 Task: Change the paper size to letter (8.5" x 11") in print settings.
Action: Mouse moved to (52, 135)
Screenshot: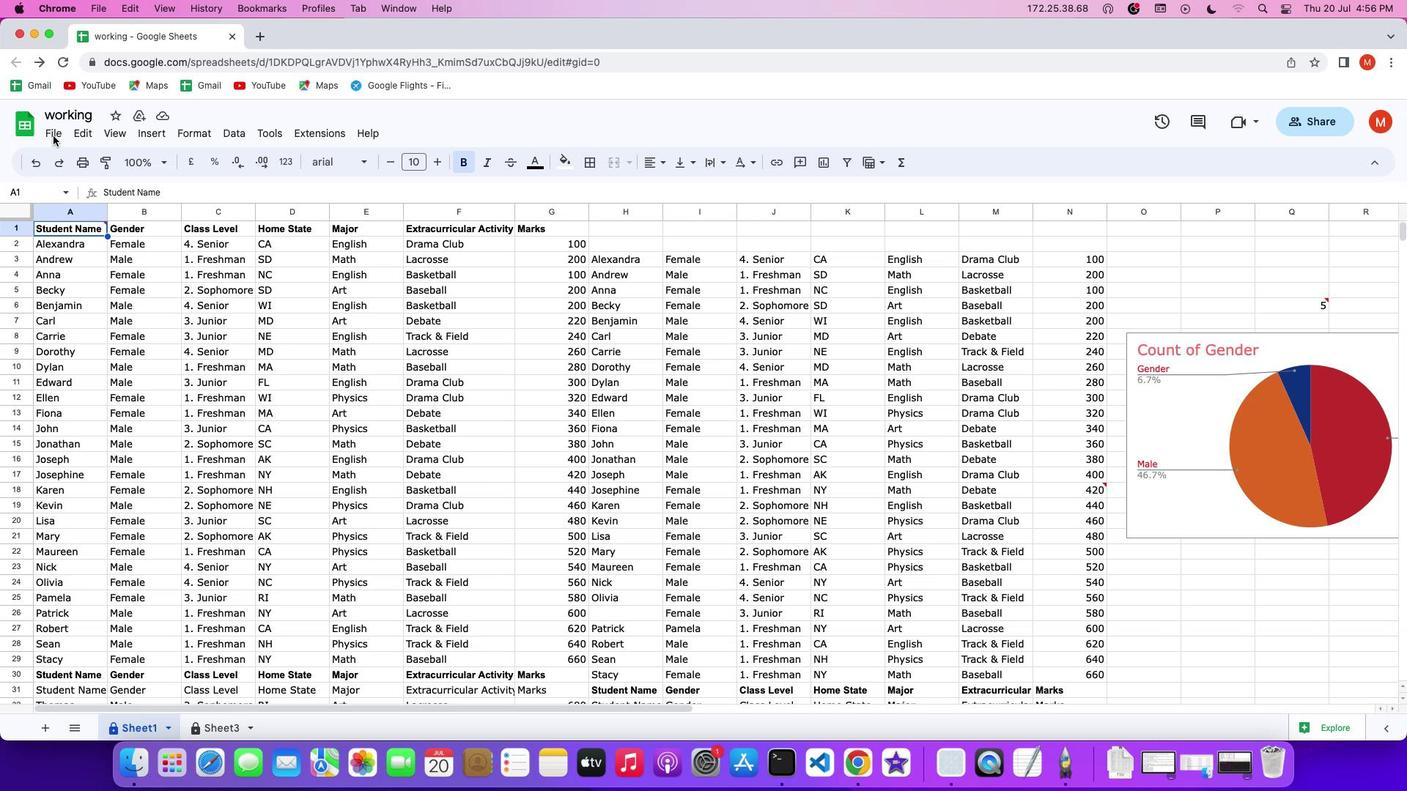 
Action: Mouse pressed left at (52, 135)
Screenshot: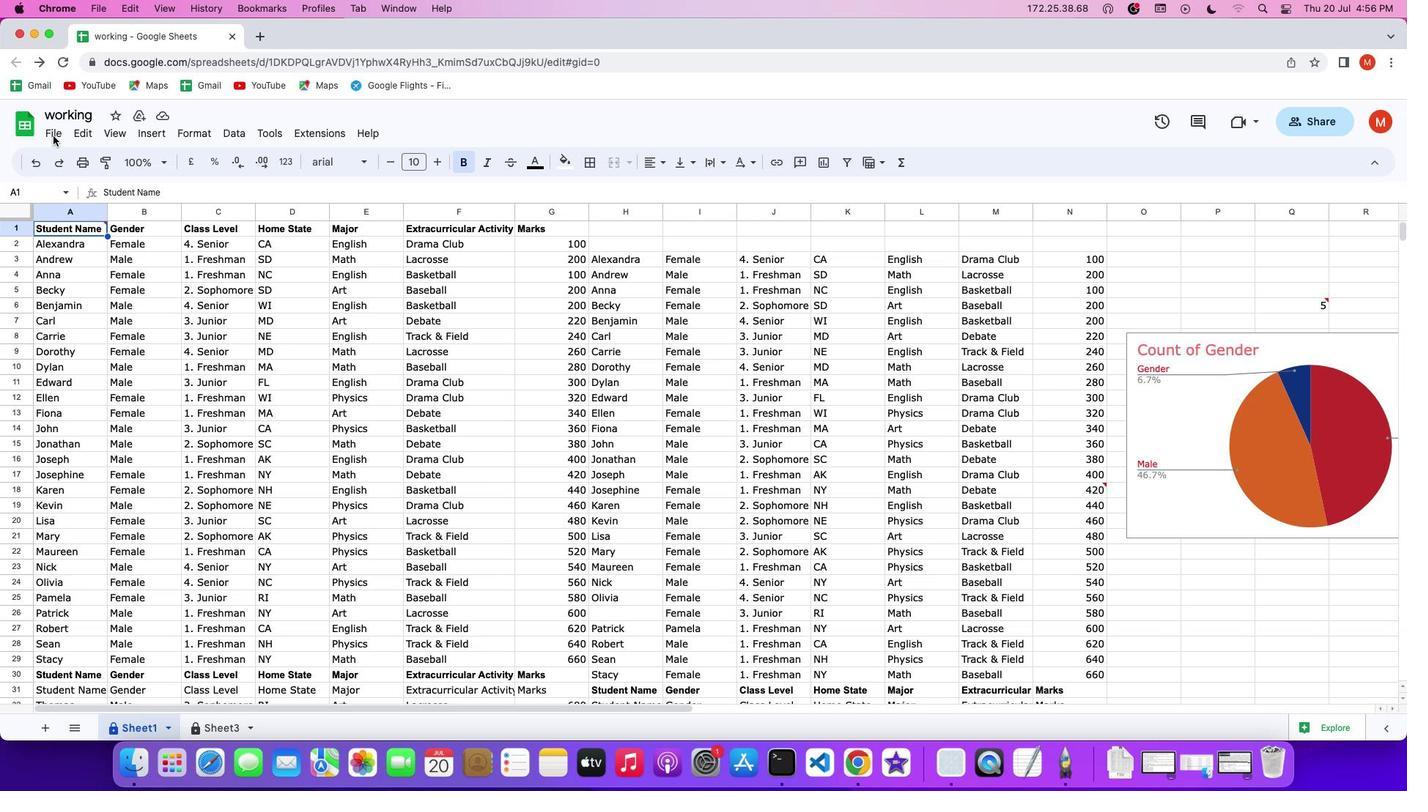 
Action: Mouse pressed left at (52, 135)
Screenshot: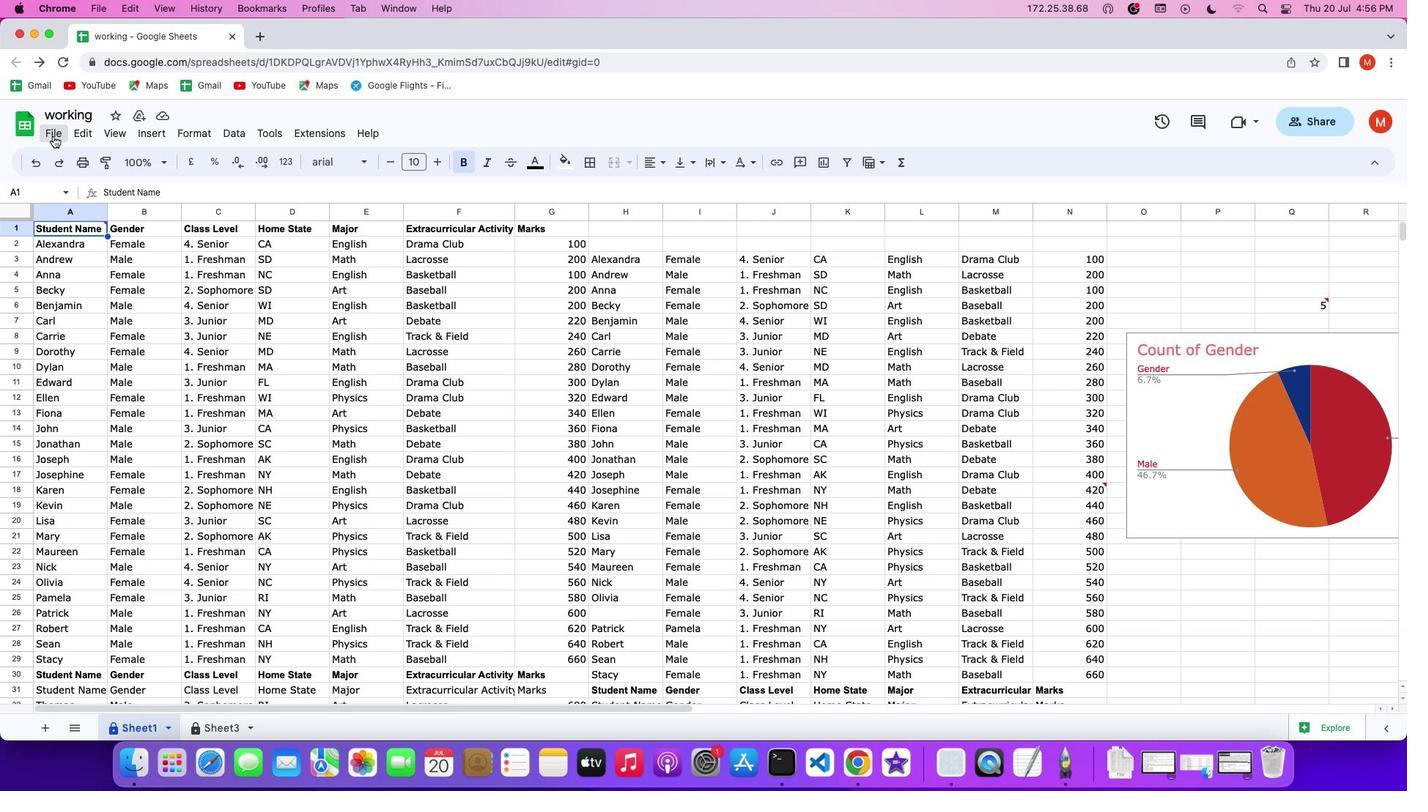 
Action: Mouse moved to (53, 131)
Screenshot: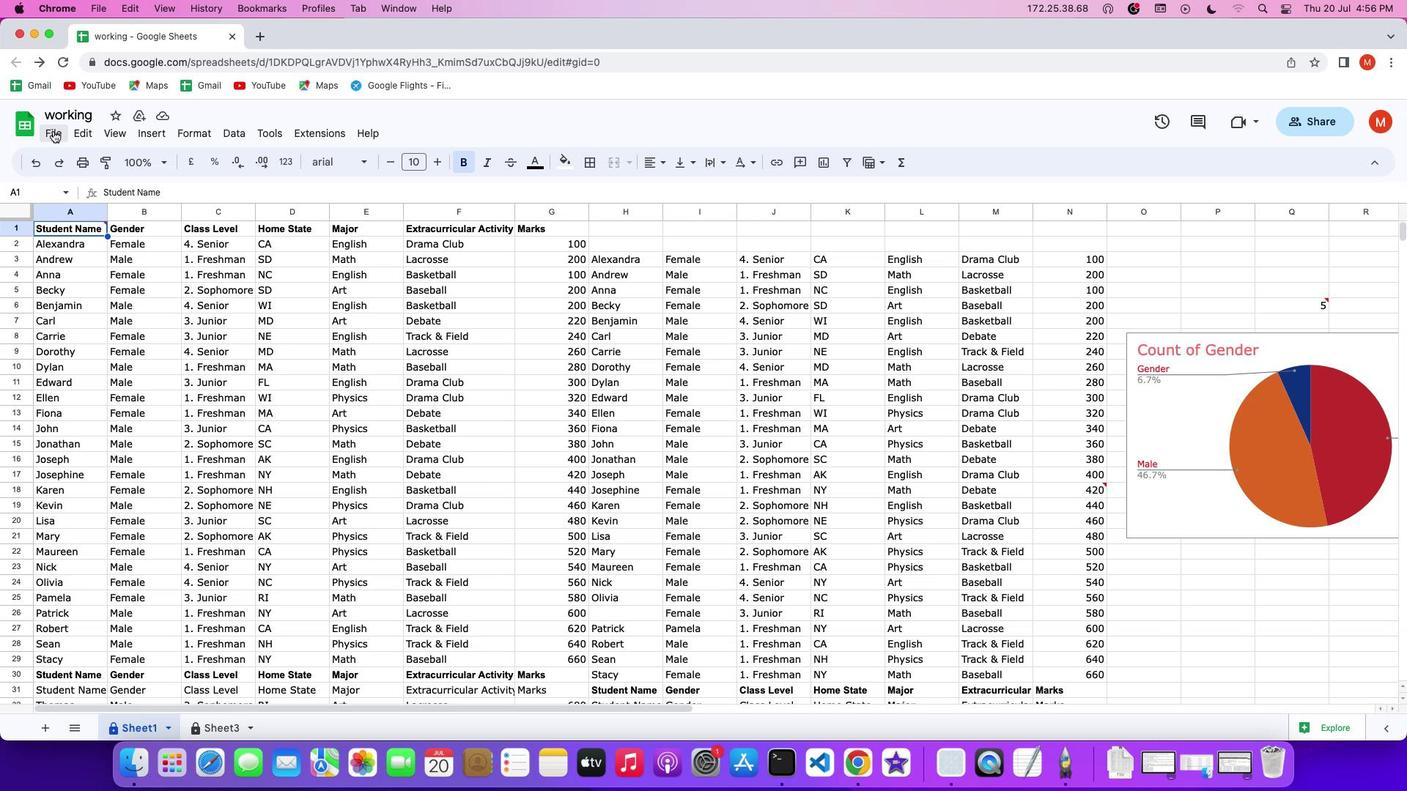 
Action: Mouse pressed left at (53, 131)
Screenshot: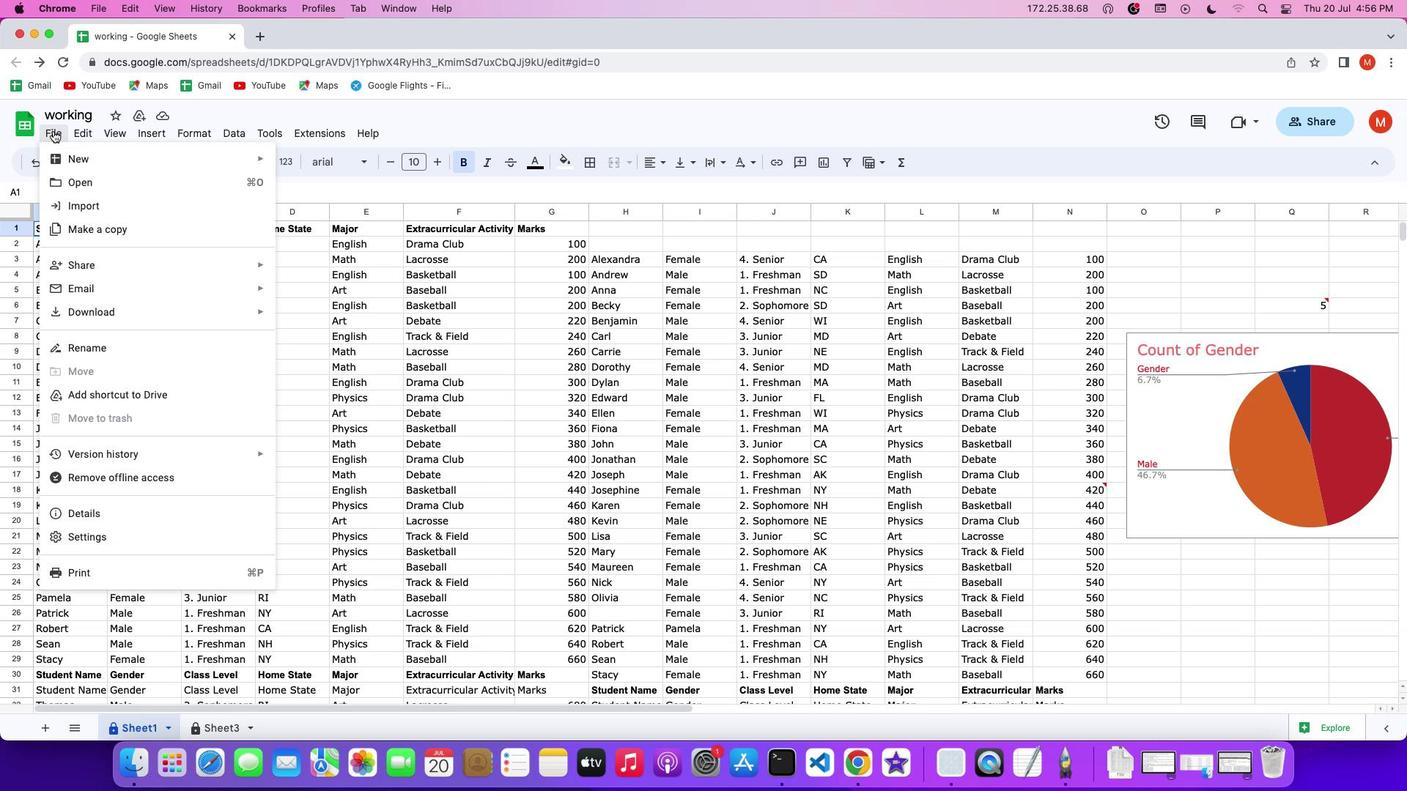 
Action: Mouse moved to (90, 574)
Screenshot: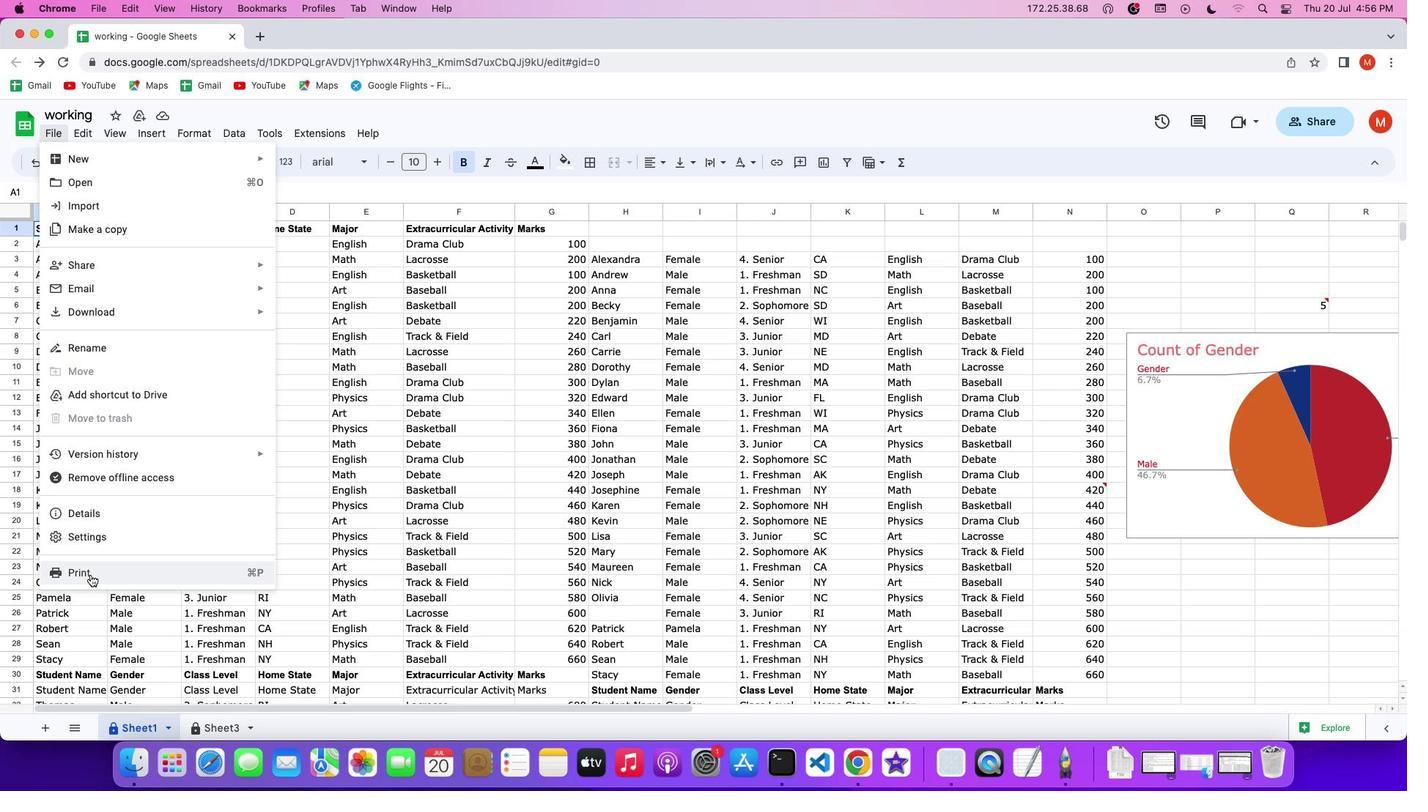 
Action: Mouse pressed left at (90, 574)
Screenshot: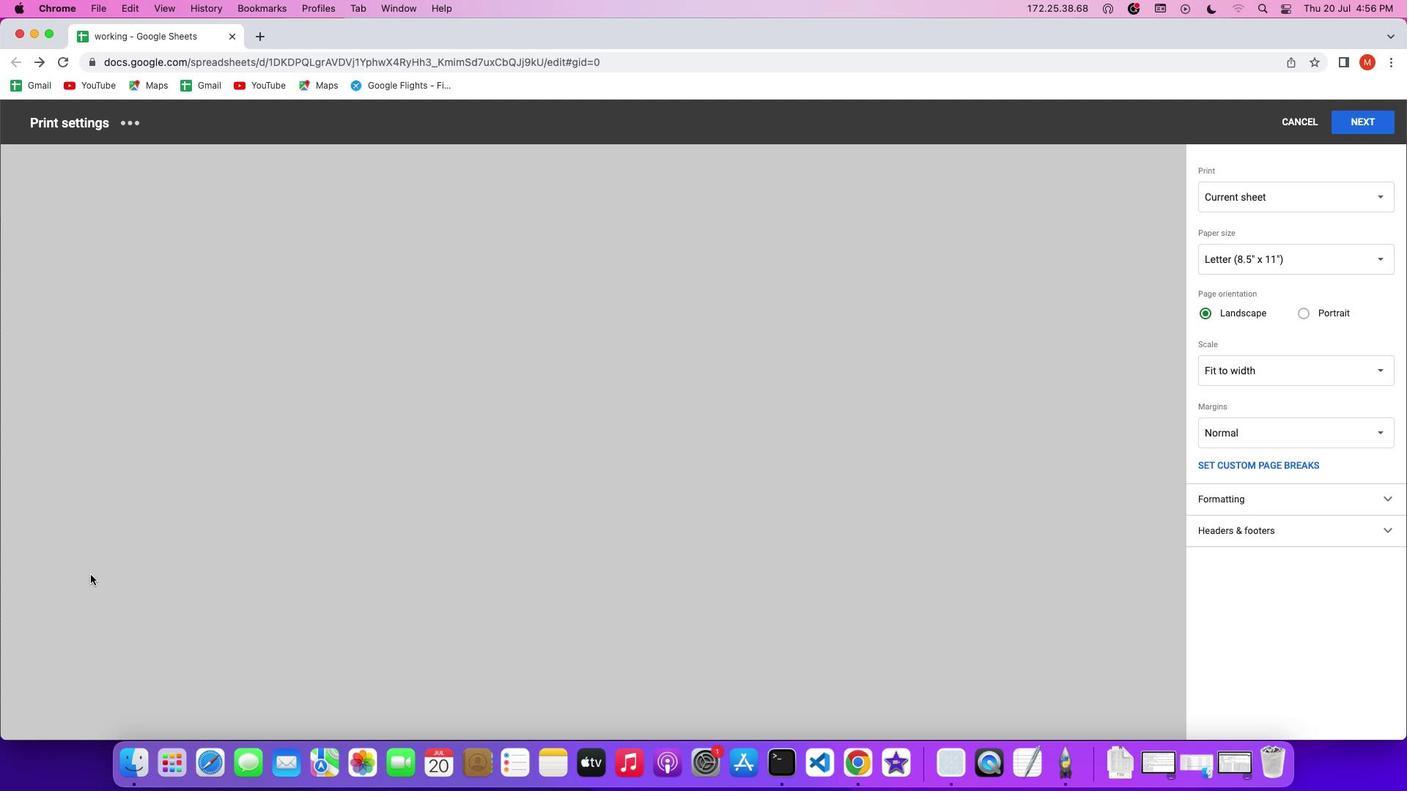 
Action: Mouse moved to (1377, 257)
Screenshot: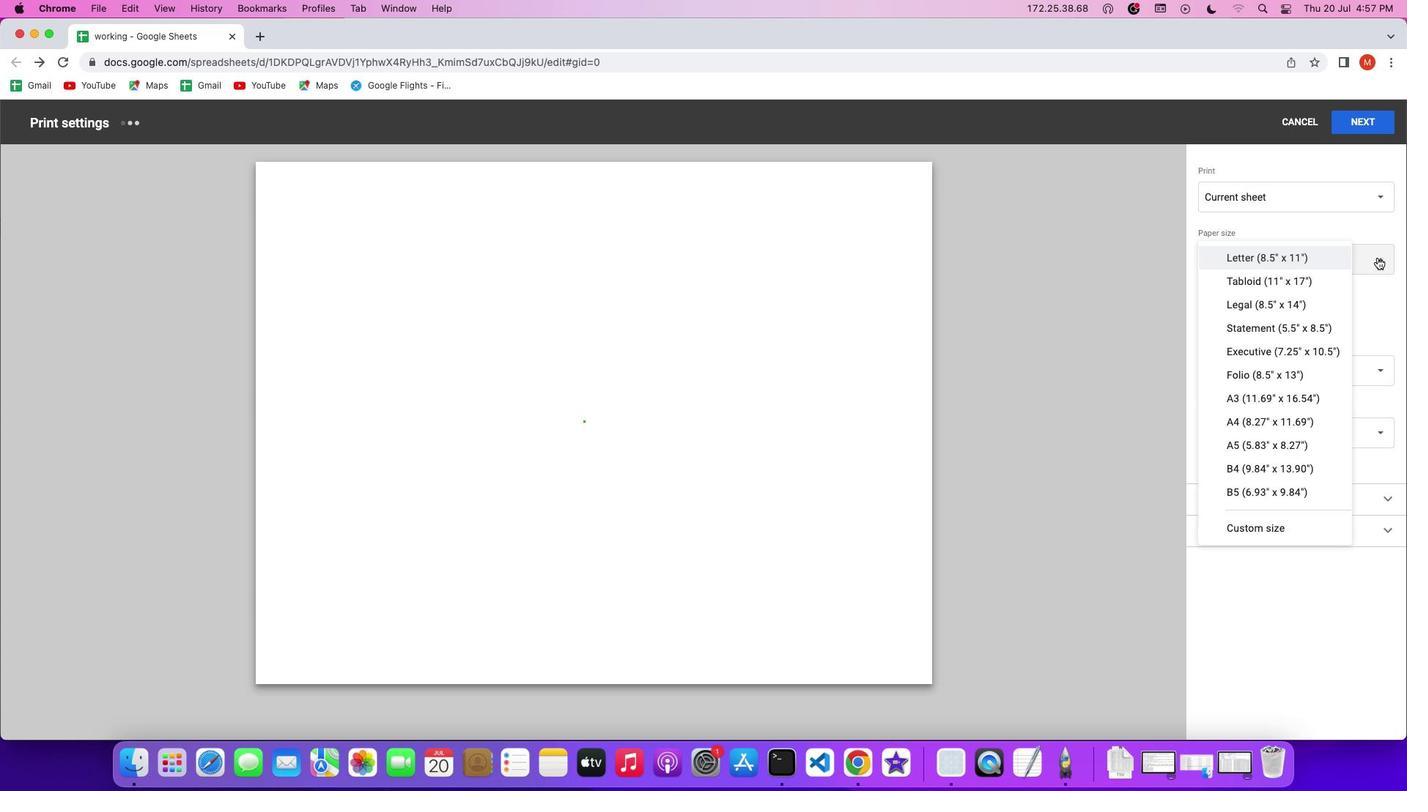 
Action: Mouse pressed left at (1377, 257)
Screenshot: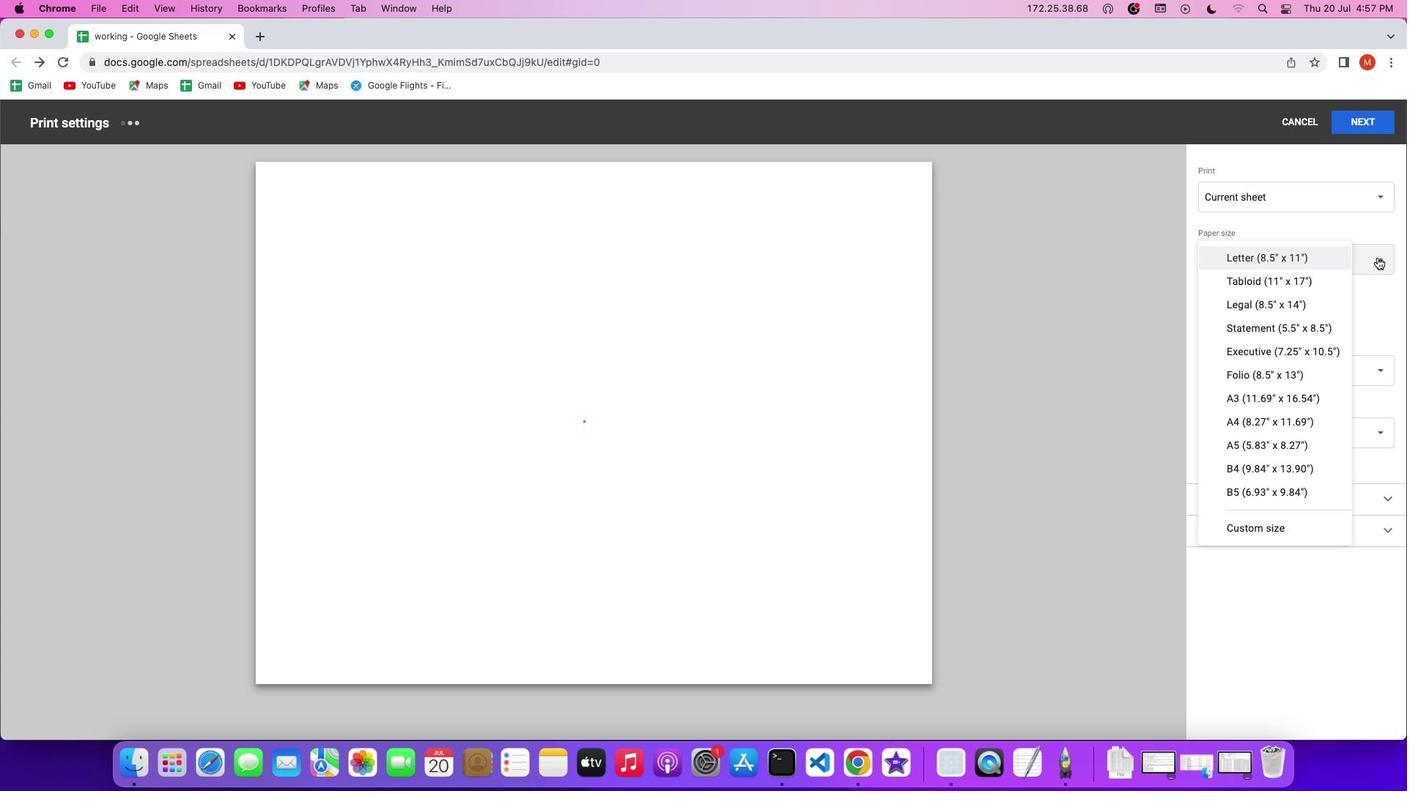 
Action: Mouse moved to (1297, 258)
Screenshot: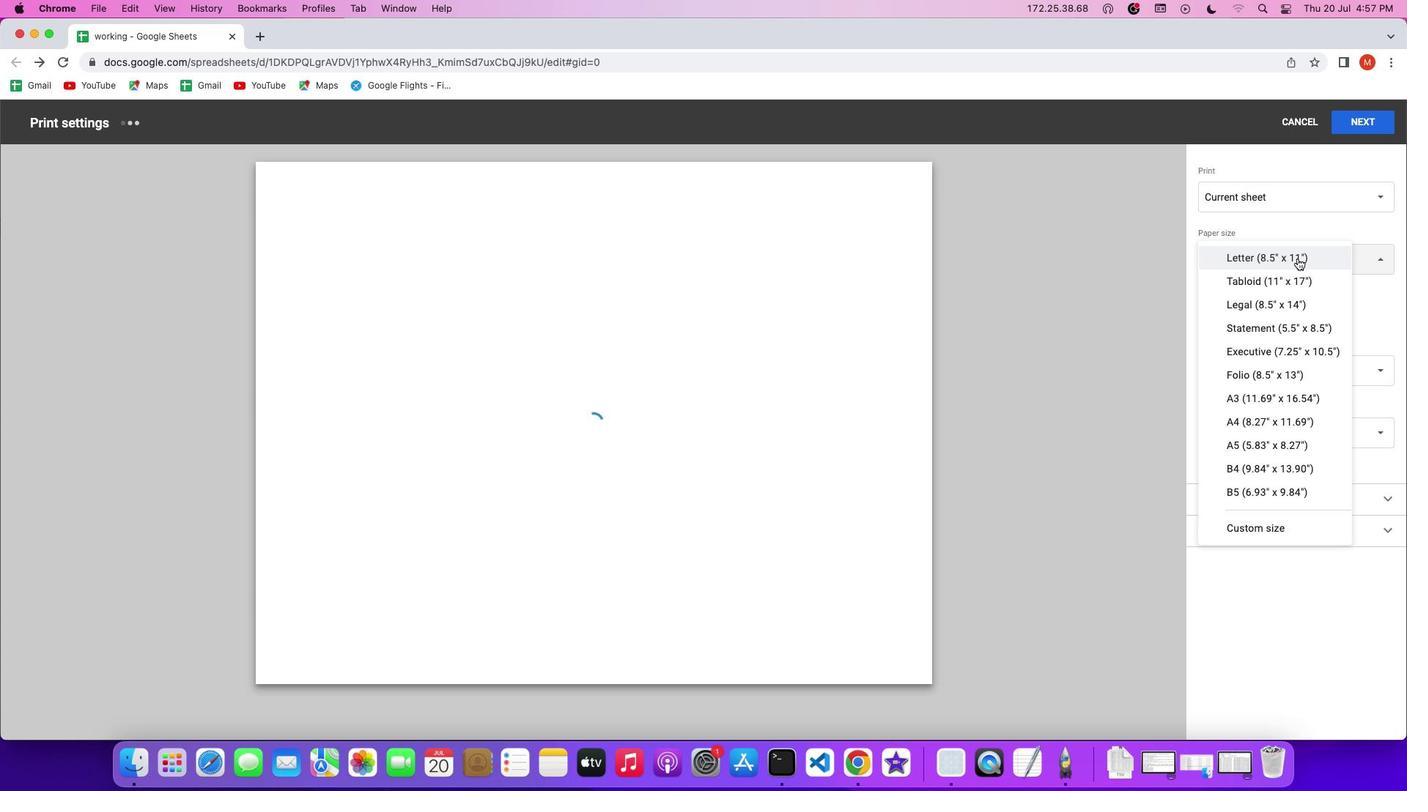 
Action: Mouse pressed left at (1297, 258)
Screenshot: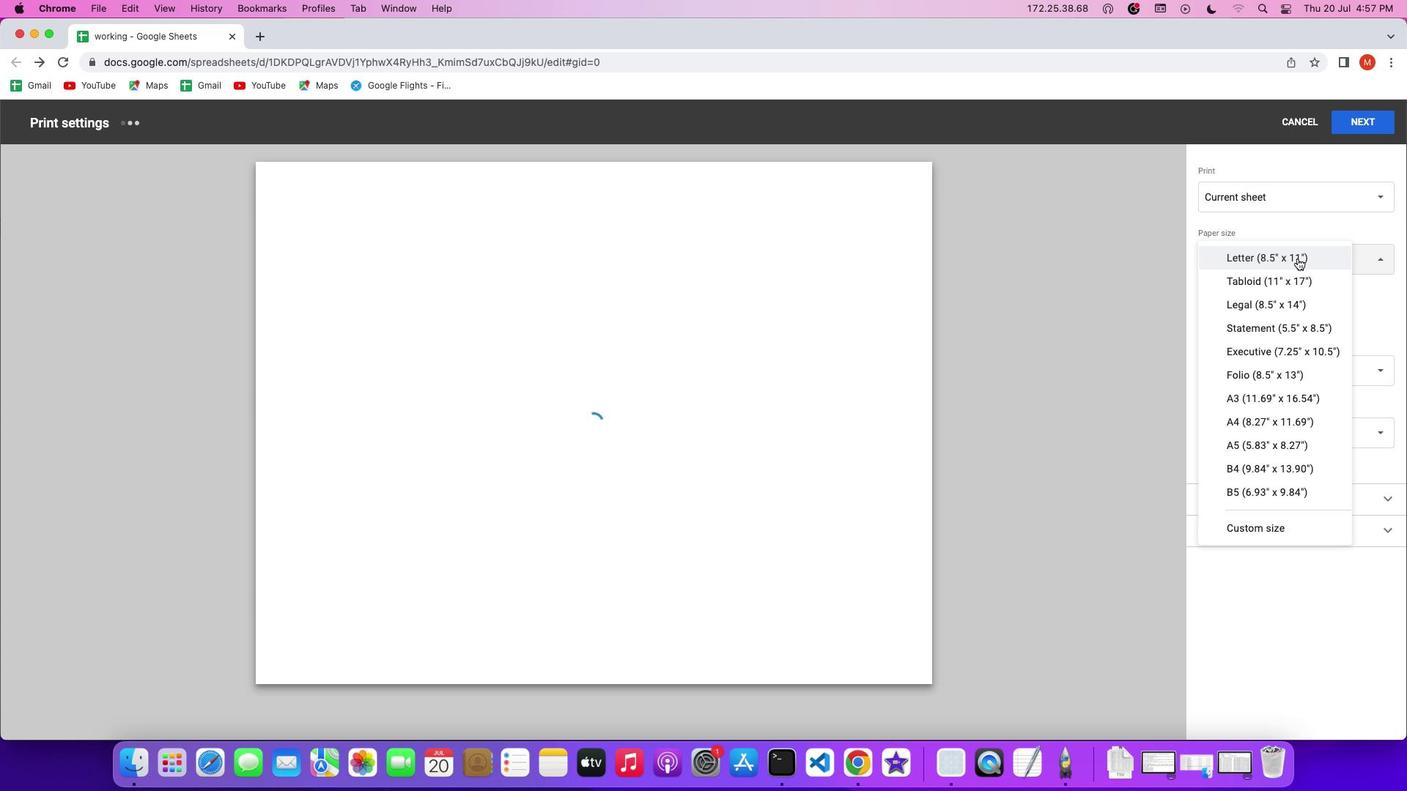 
Action: Mouse moved to (1049, 345)
Screenshot: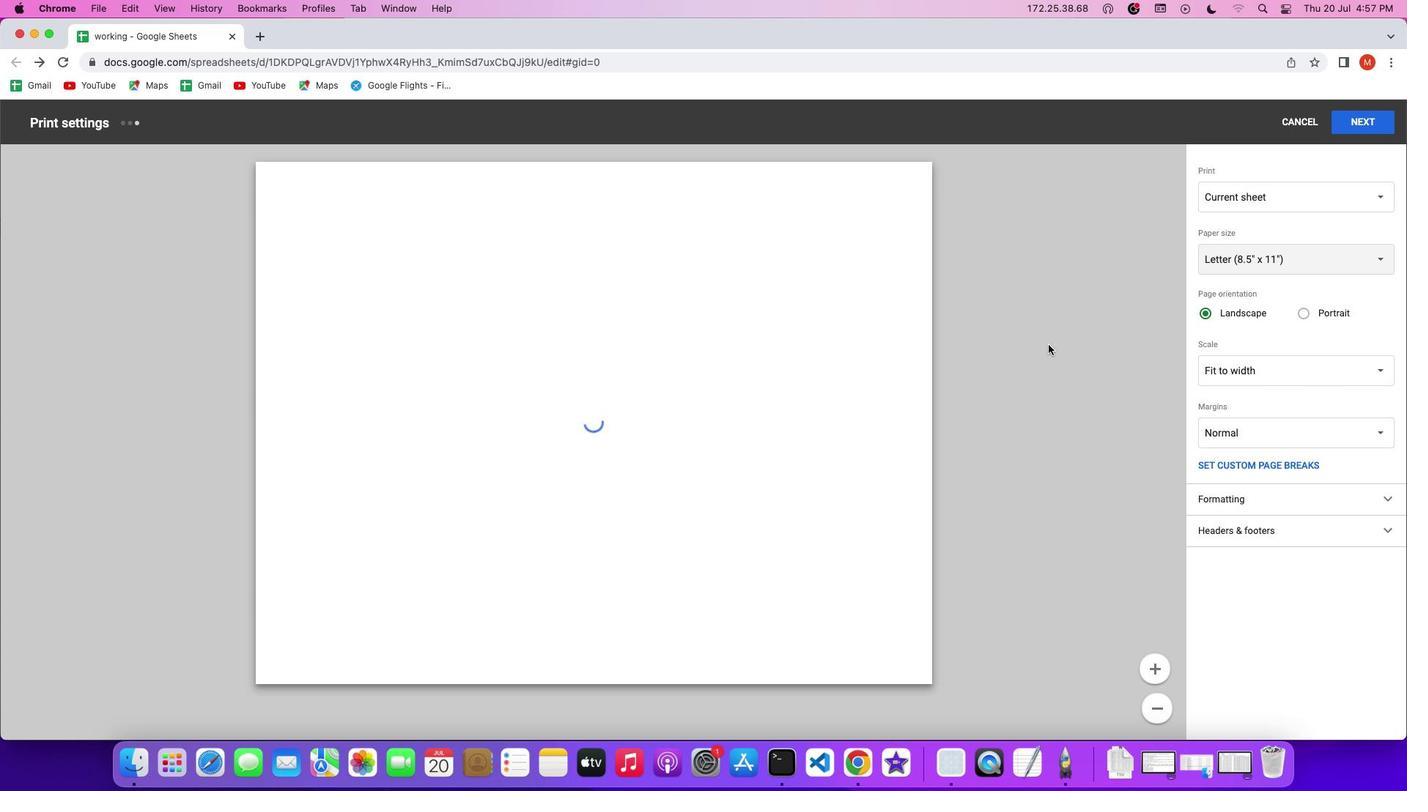
